 Task: For heading Arial black with underline.  font size for heading18,  'Change the font style of data to'Calibri.  and font size to 9,  Change the alignment of both headline & data to Align center.  In the sheet  Data Entry Template
Action: Mouse moved to (977, 130)
Screenshot: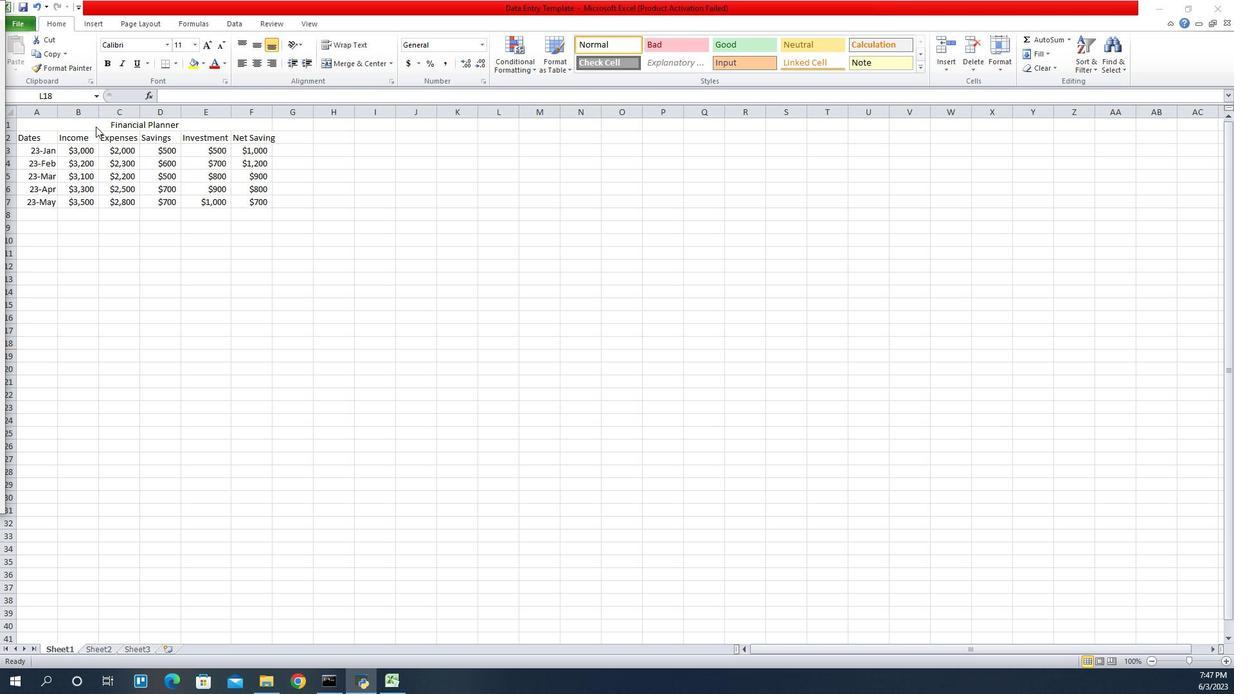 
Action: Mouse pressed left at (977, 130)
Screenshot: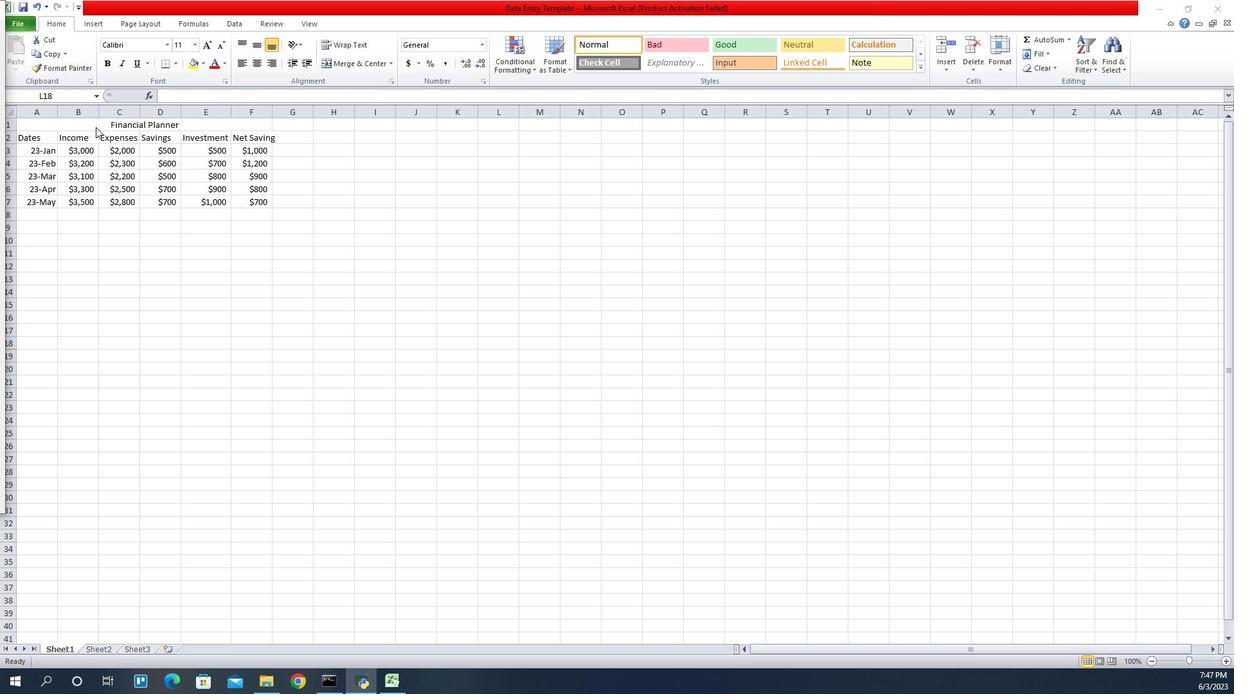 
Action: Mouse pressed left at (977, 130)
Screenshot: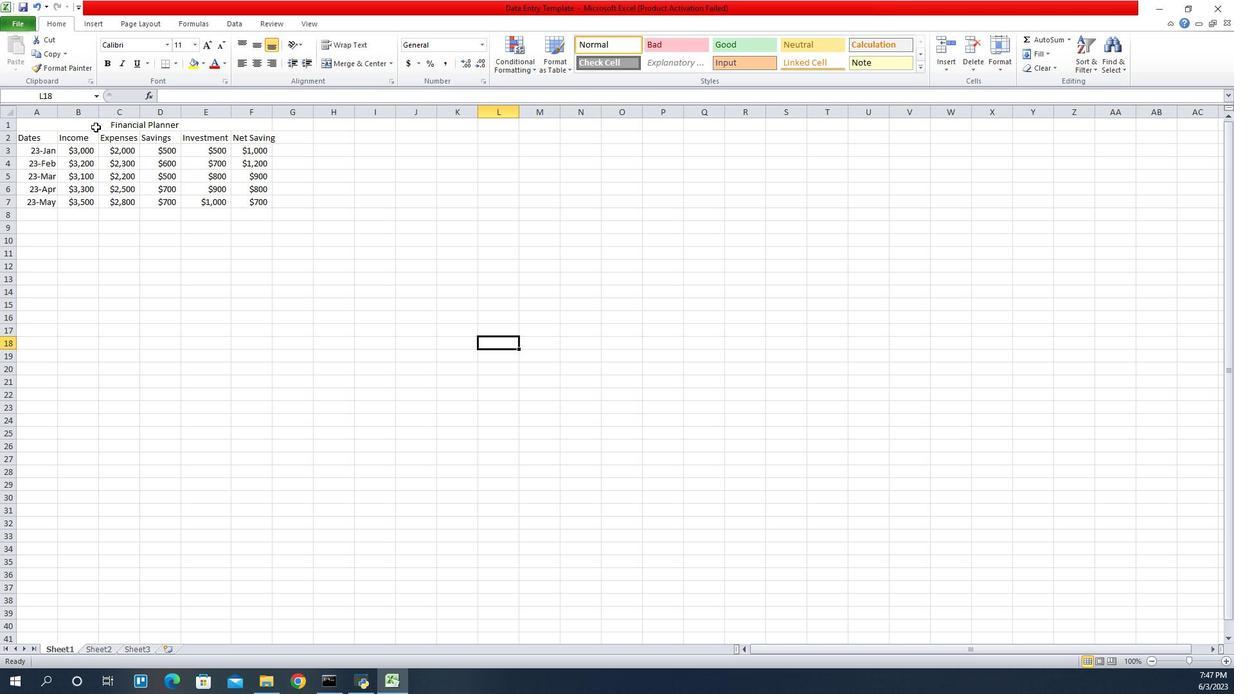 
Action: Mouse moved to (1046, 46)
Screenshot: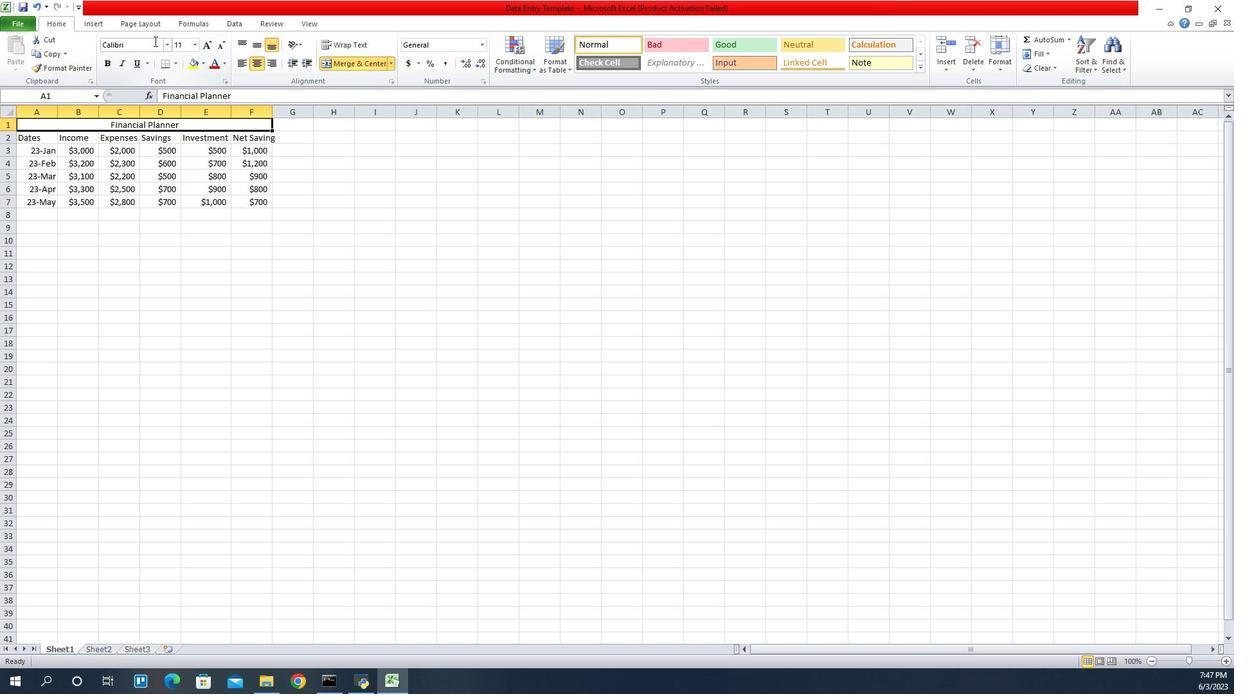 
Action: Mouse pressed left at (1046, 46)
Screenshot: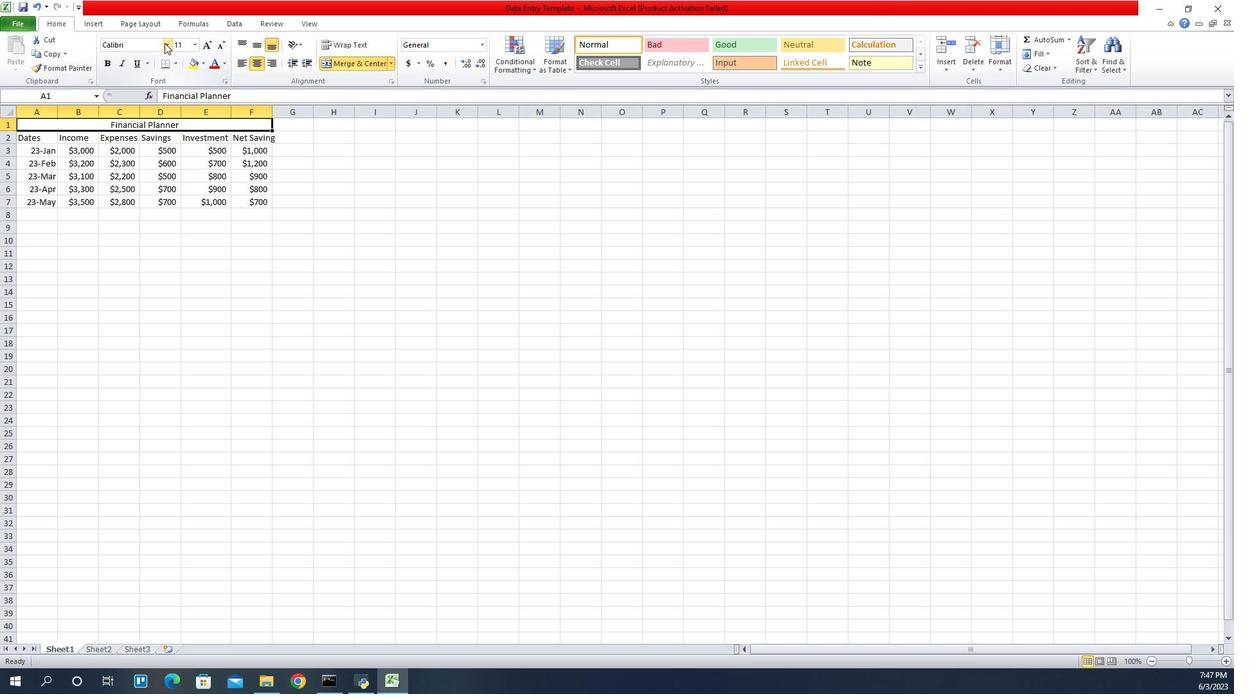 
Action: Mouse moved to (1029, 162)
Screenshot: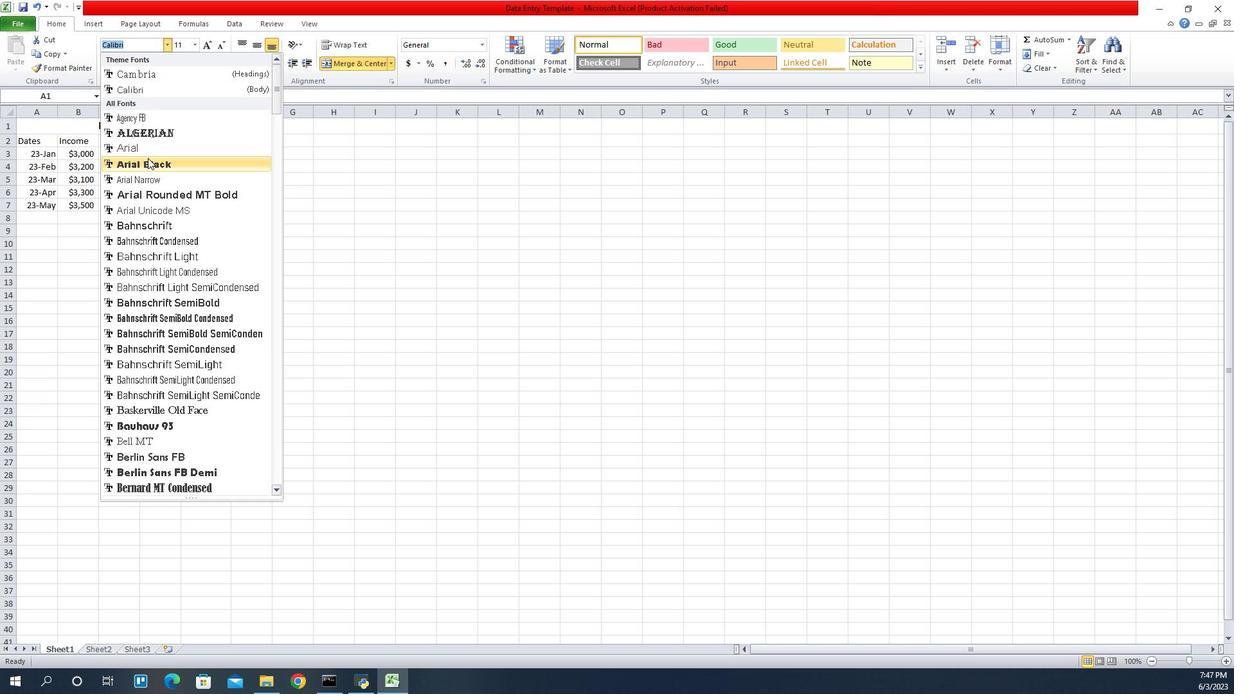 
Action: Mouse pressed left at (1029, 162)
Screenshot: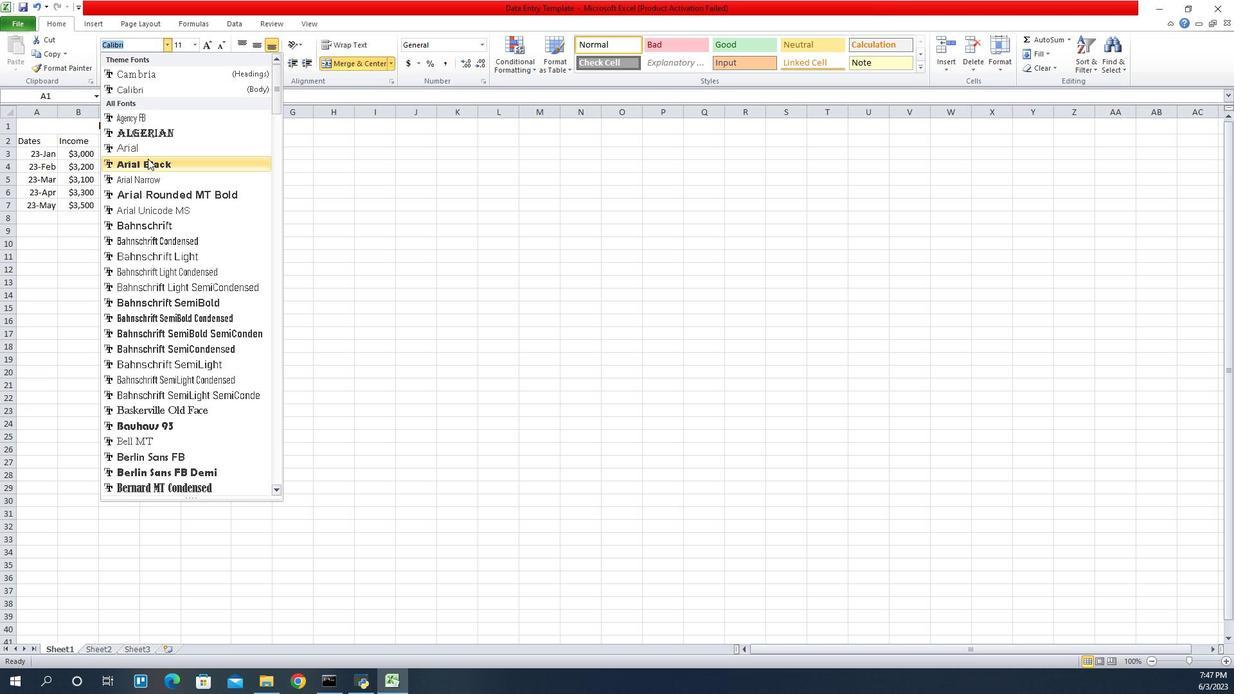 
Action: Mouse moved to (1015, 64)
Screenshot: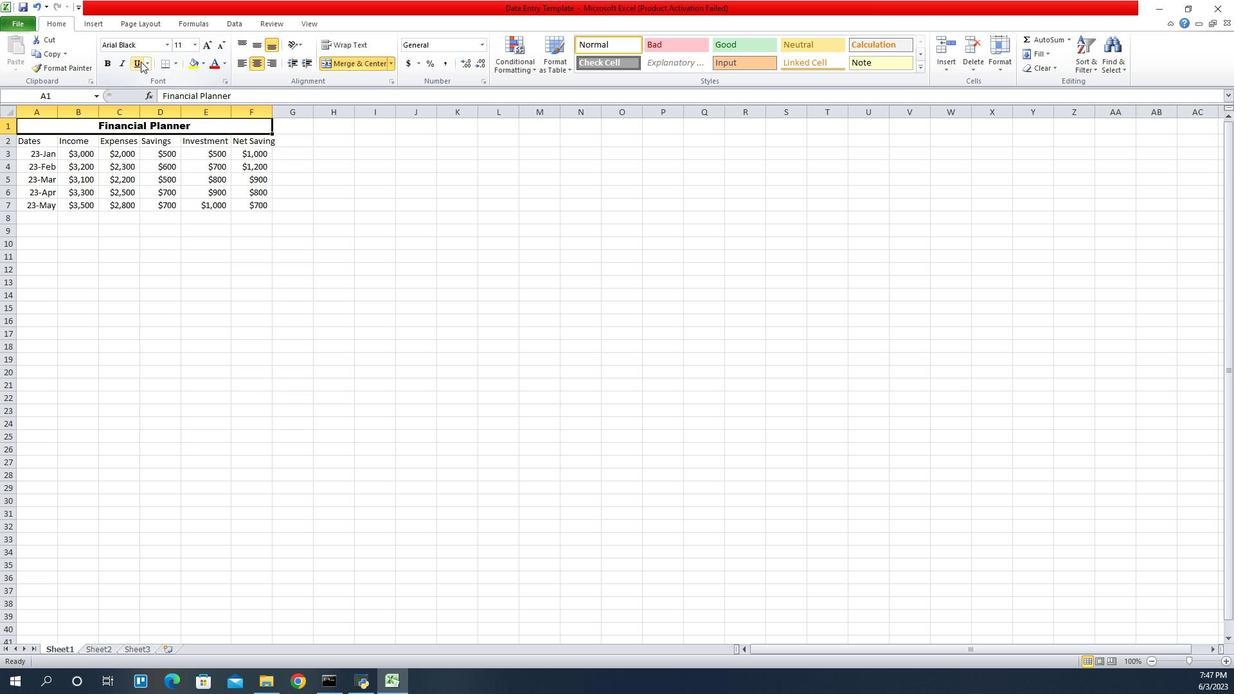 
Action: Mouse pressed left at (1015, 64)
Screenshot: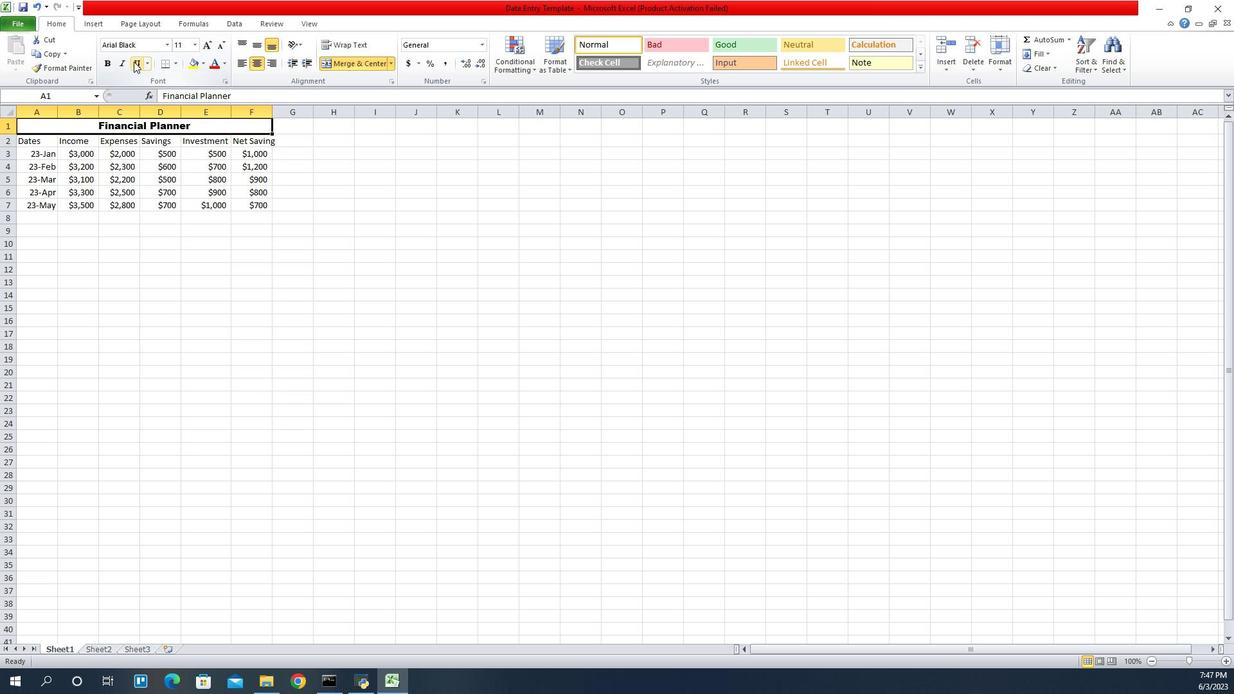 
Action: Mouse moved to (1076, 50)
Screenshot: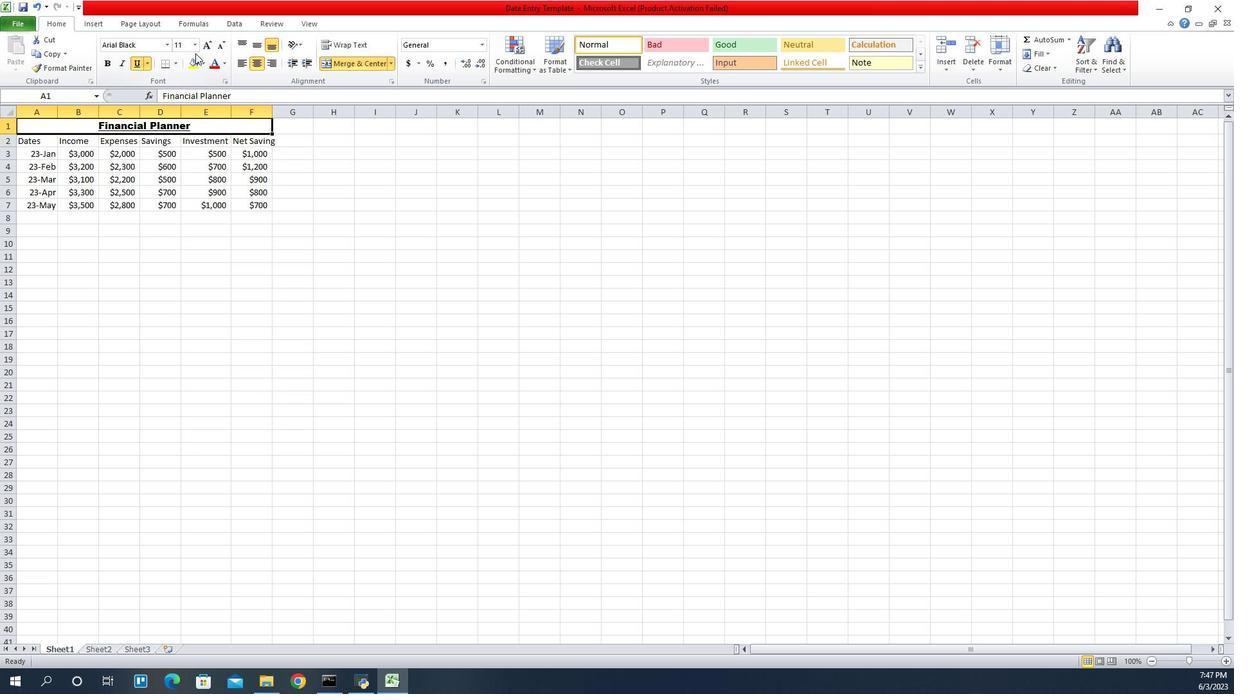 
Action: Mouse pressed left at (1076, 50)
Screenshot: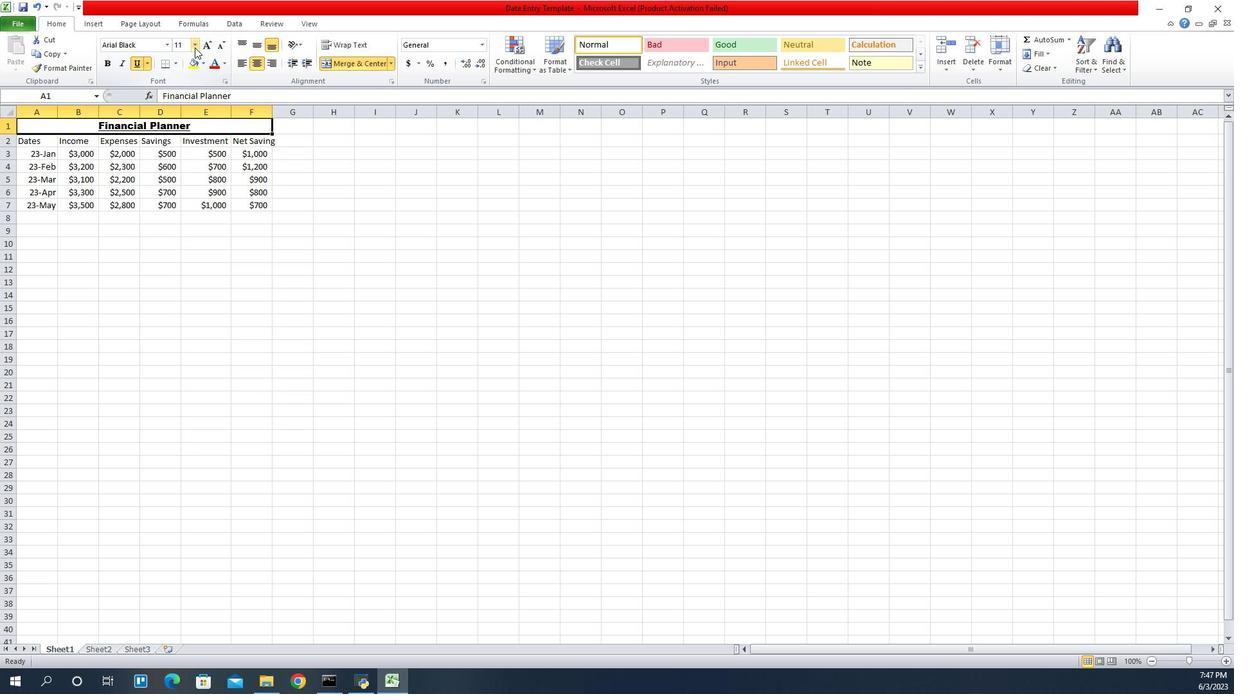 
Action: Mouse moved to (1062, 138)
Screenshot: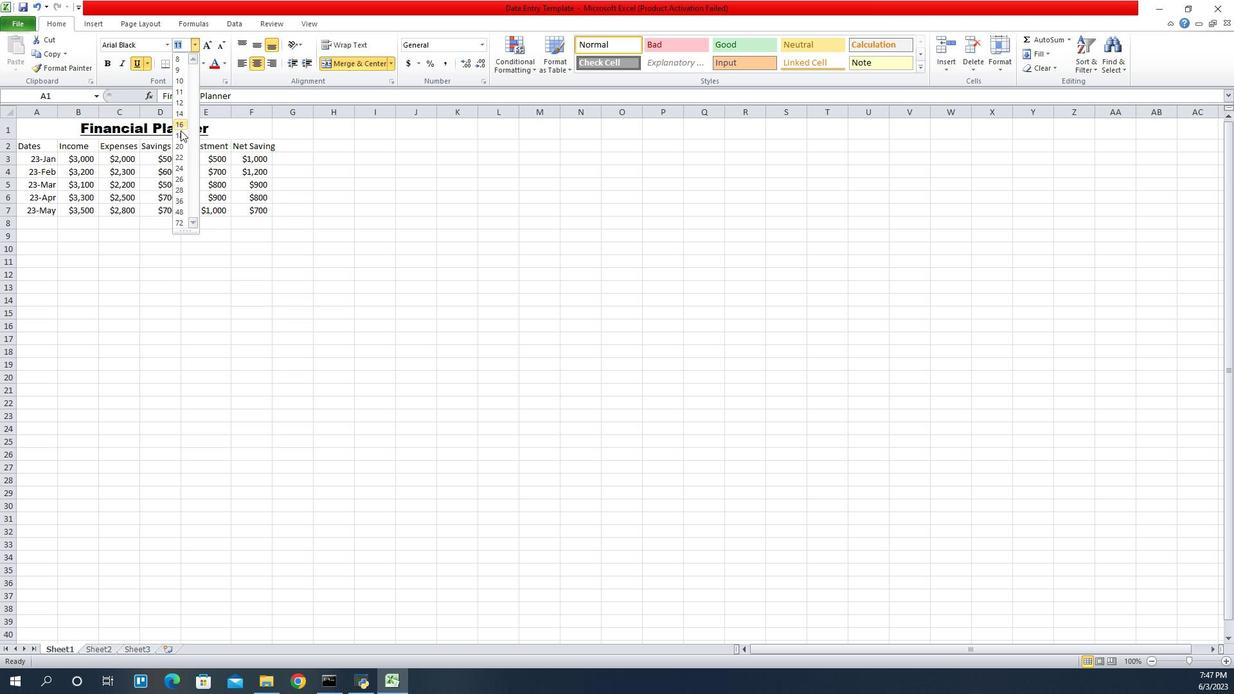 
Action: Mouse pressed left at (1062, 138)
Screenshot: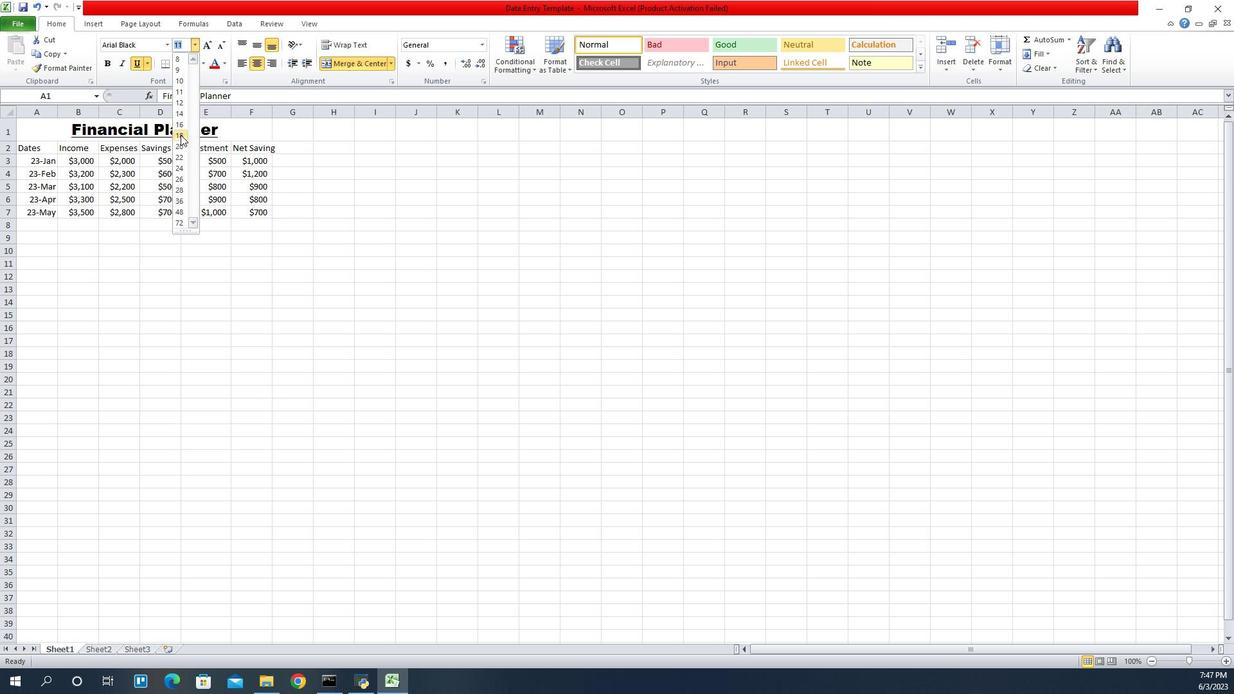 
Action: Mouse moved to (917, 155)
Screenshot: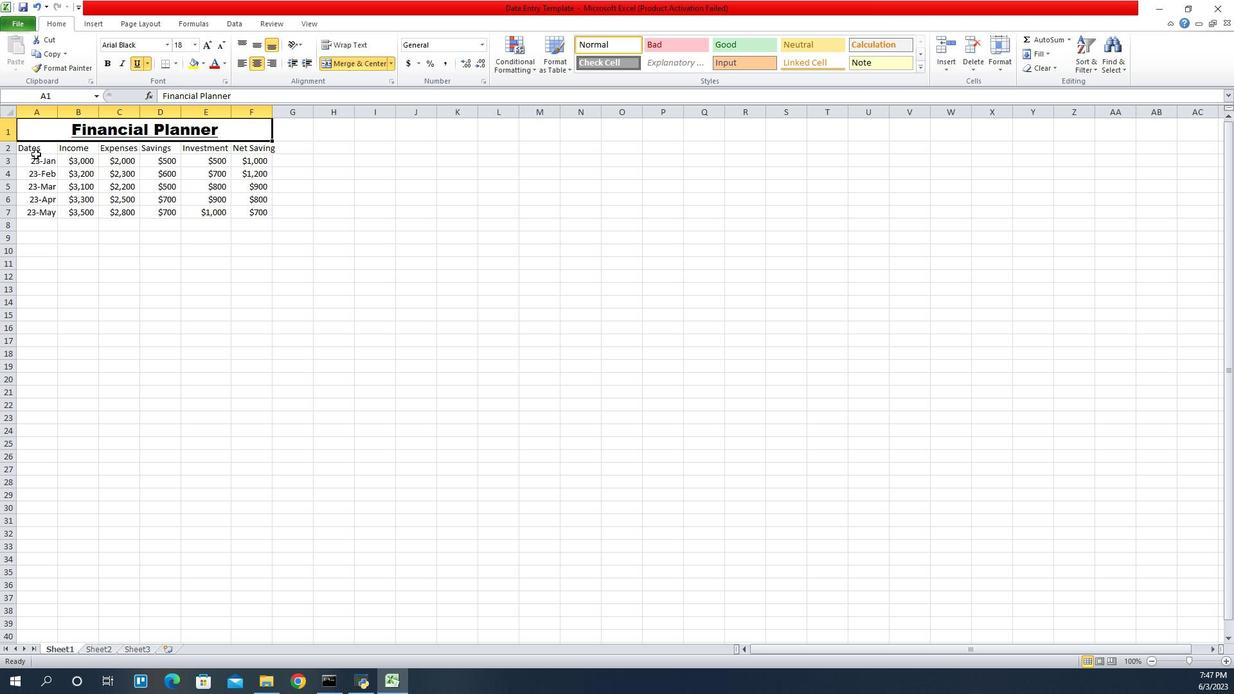 
Action: Mouse pressed left at (917, 155)
Screenshot: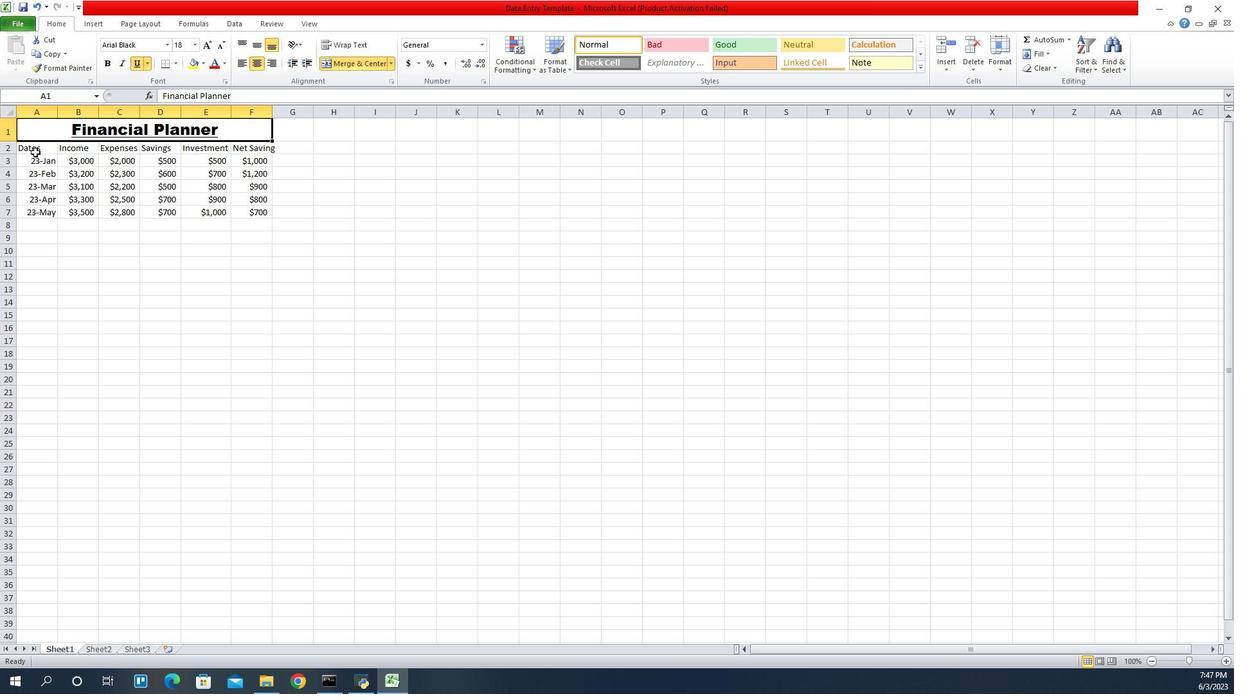 
Action: Mouse moved to (1048, 50)
Screenshot: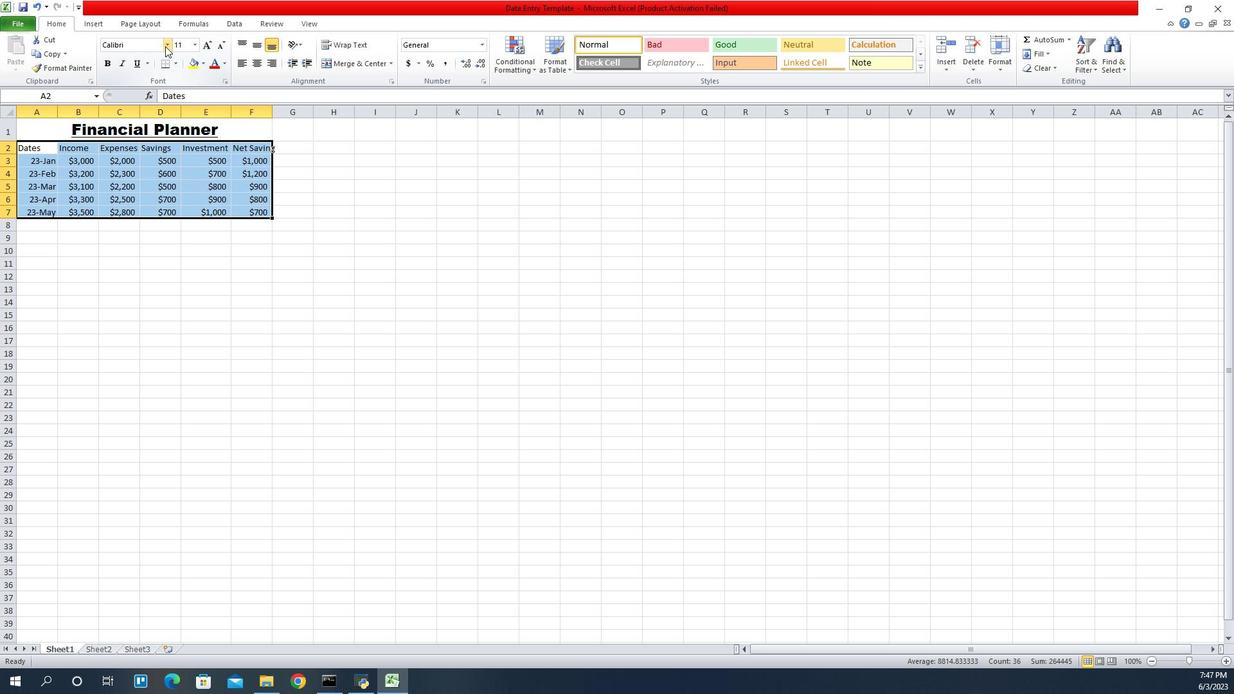 
Action: Mouse pressed left at (1048, 50)
Screenshot: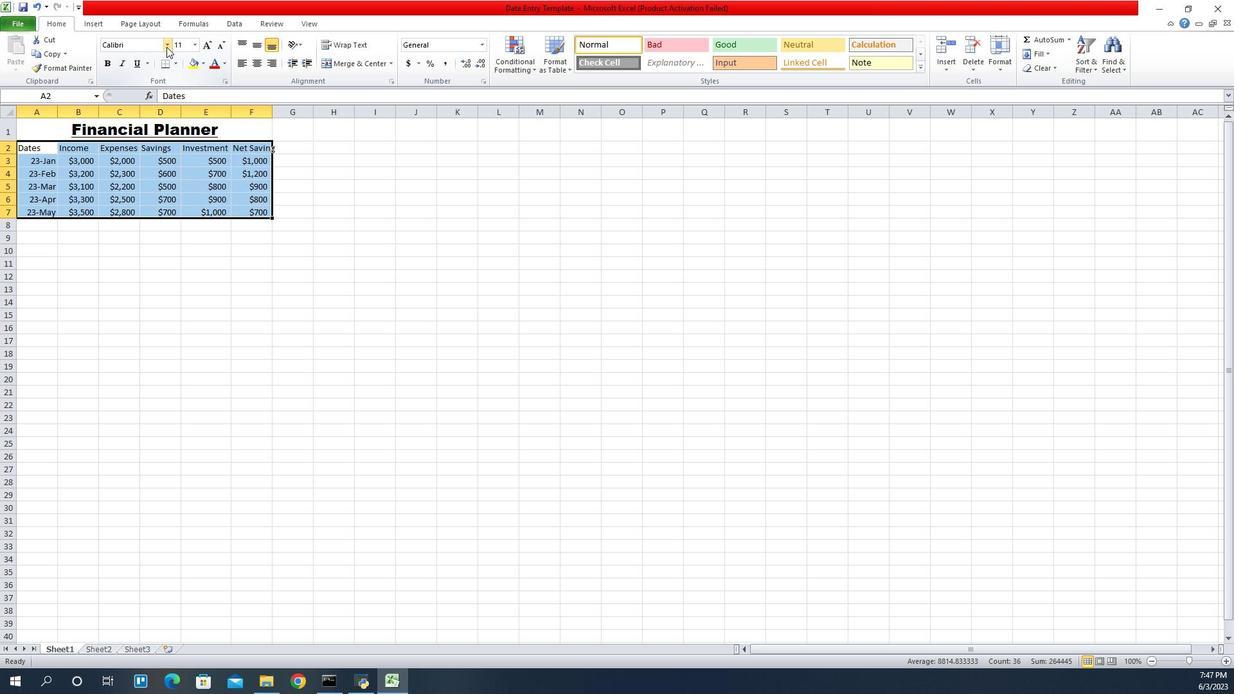 
Action: Mouse moved to (1038, 90)
Screenshot: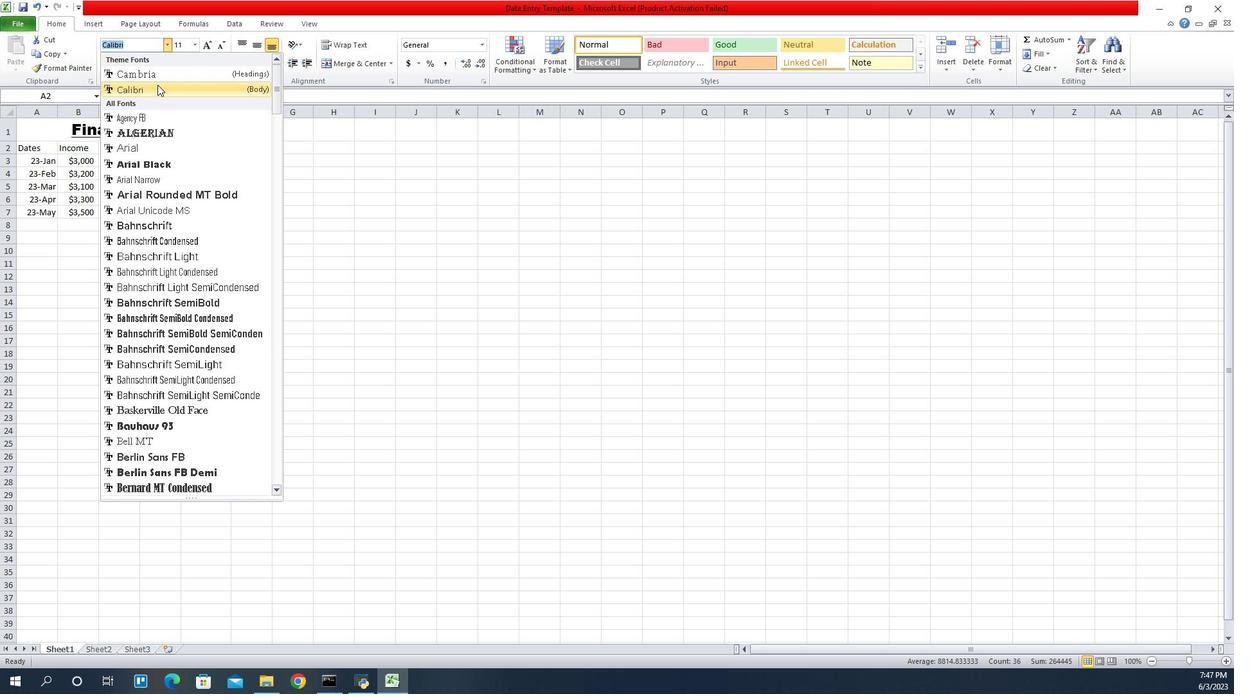 
Action: Mouse pressed left at (1038, 90)
Screenshot: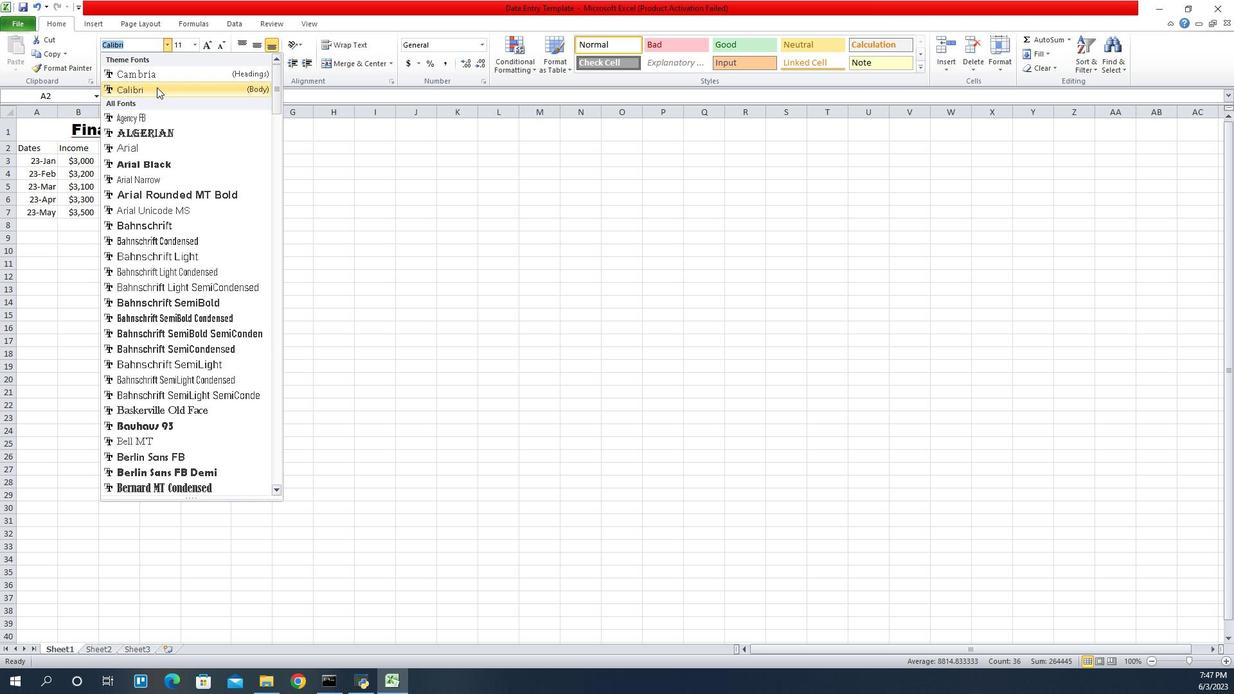 
Action: Mouse moved to (1073, 50)
Screenshot: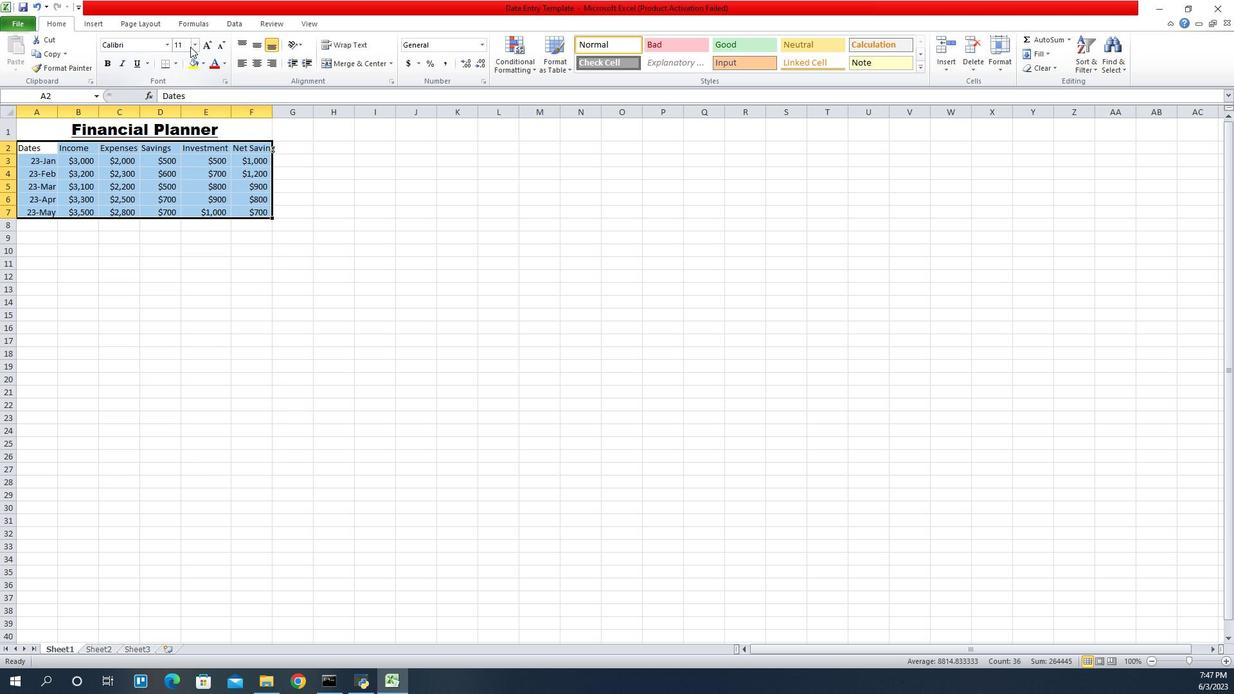 
Action: Mouse pressed left at (1073, 50)
Screenshot: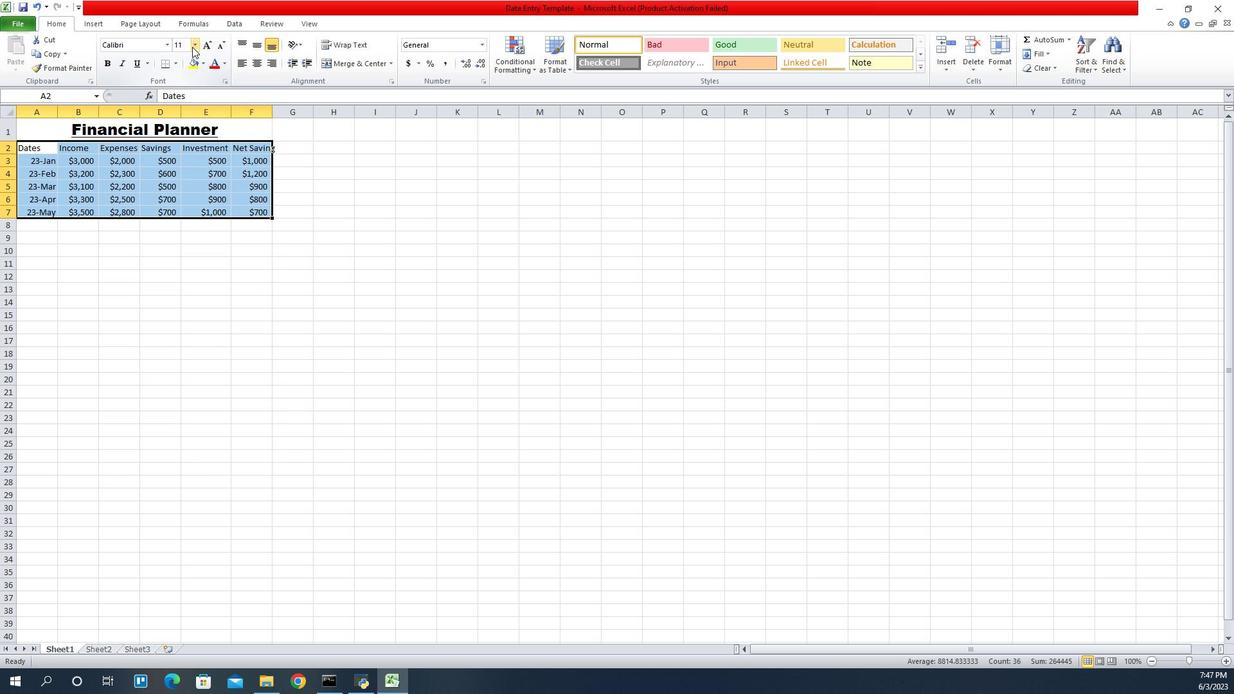 
Action: Mouse moved to (1062, 72)
Screenshot: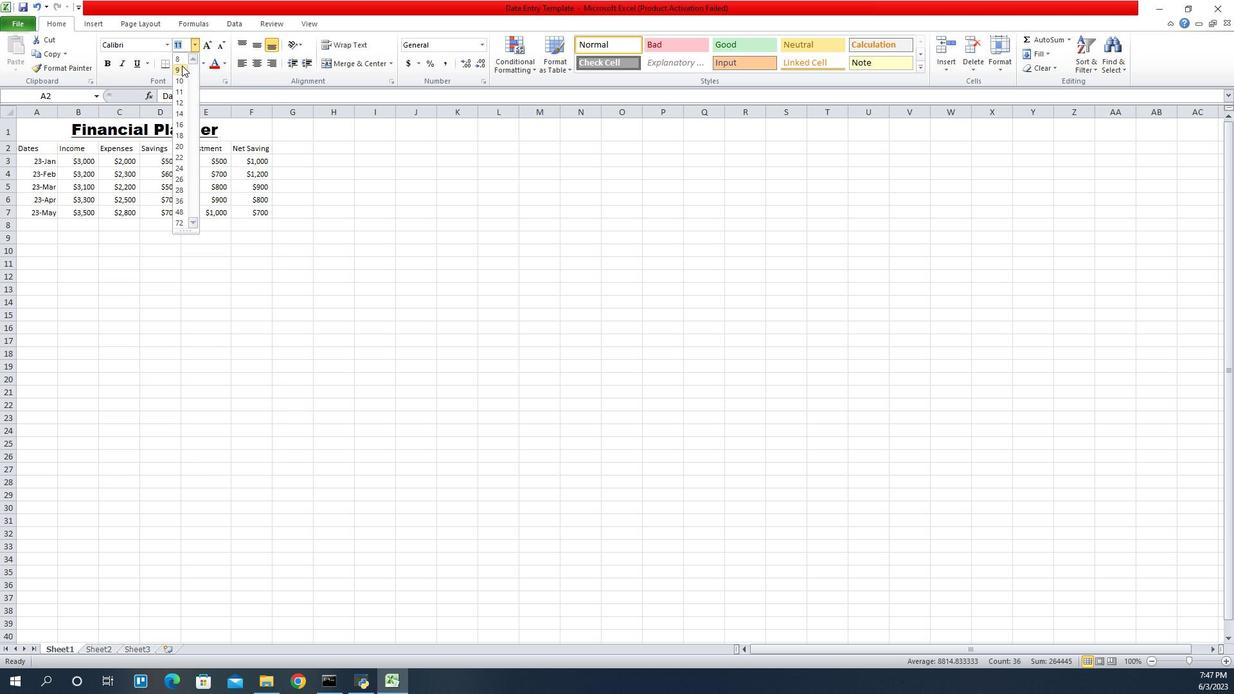 
Action: Mouse pressed left at (1062, 72)
Screenshot: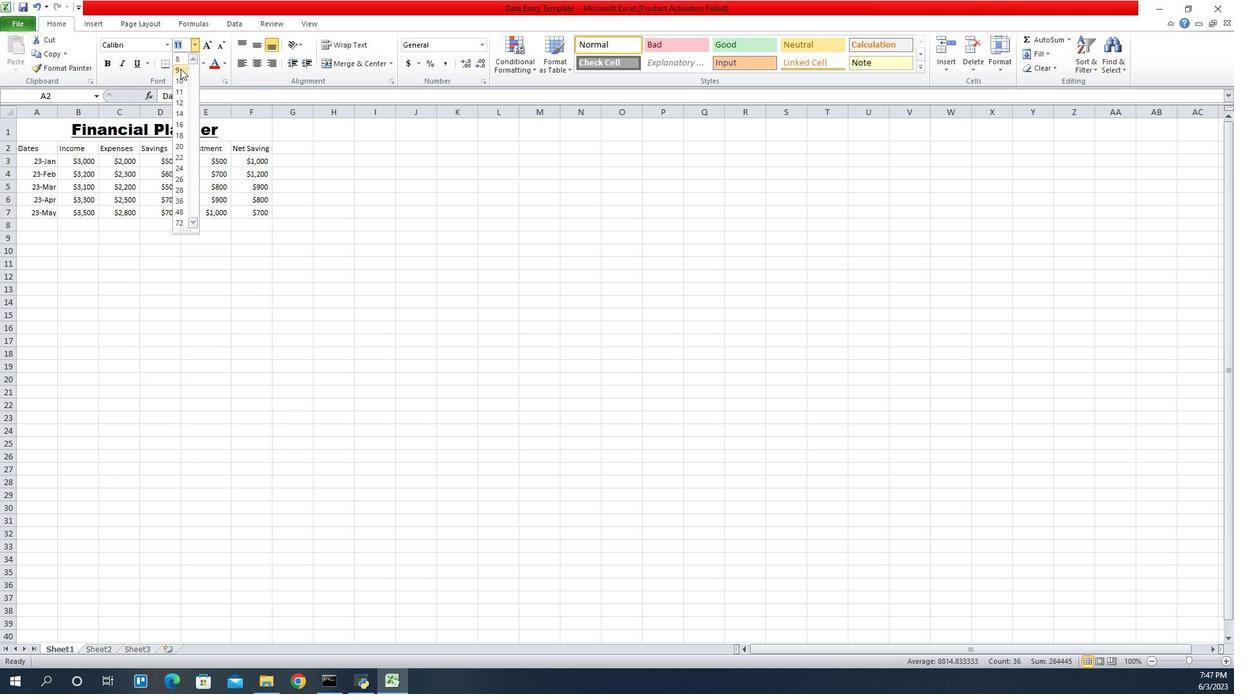 
Action: Mouse moved to (932, 131)
Screenshot: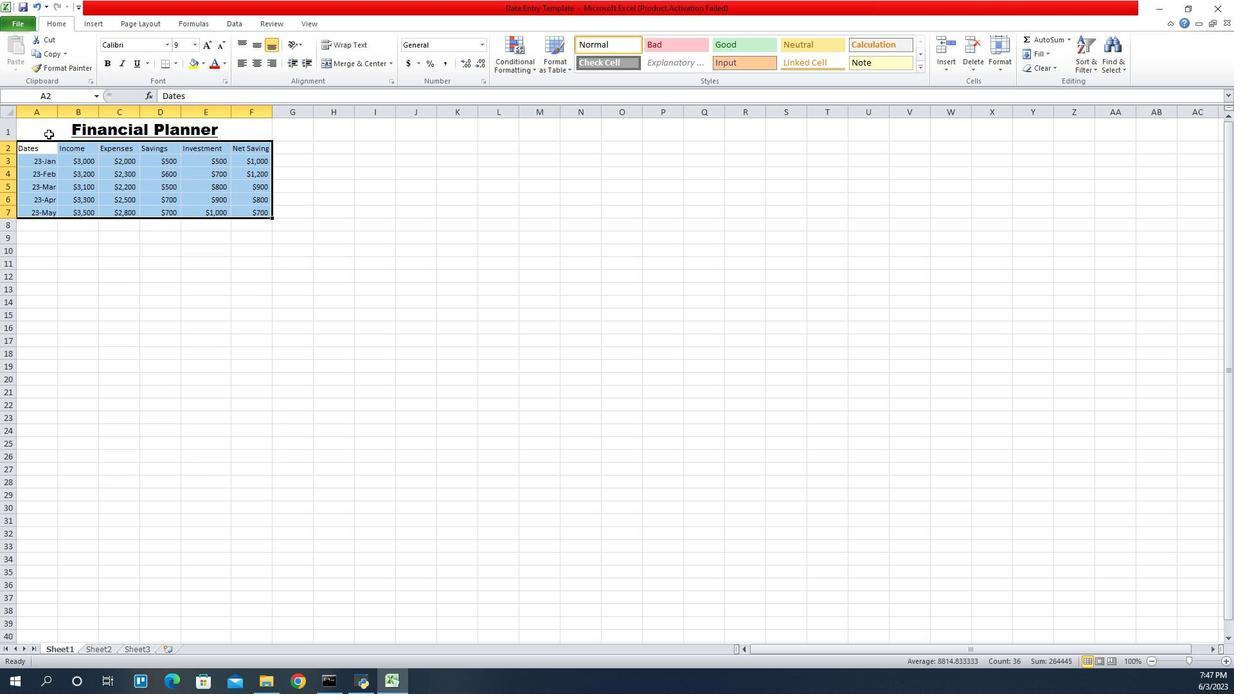 
Action: Mouse pressed left at (932, 131)
Screenshot: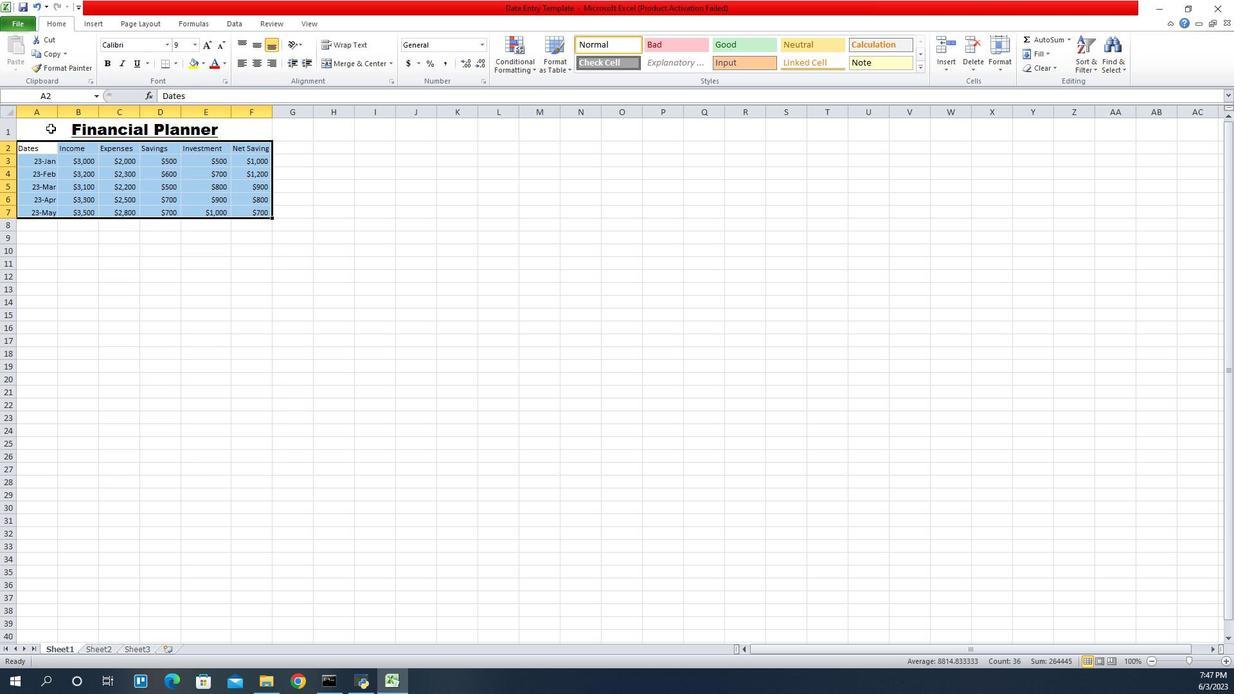 
Action: Mouse moved to (1138, 63)
Screenshot: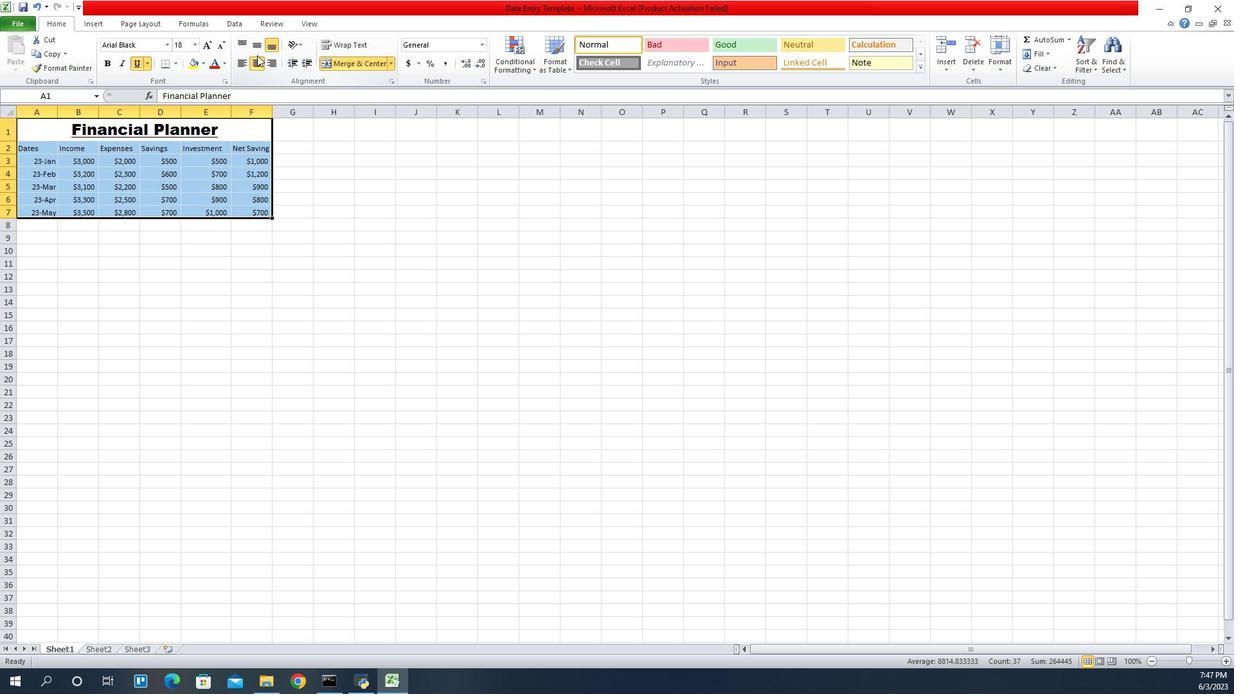 
Action: Mouse pressed left at (1138, 63)
Screenshot: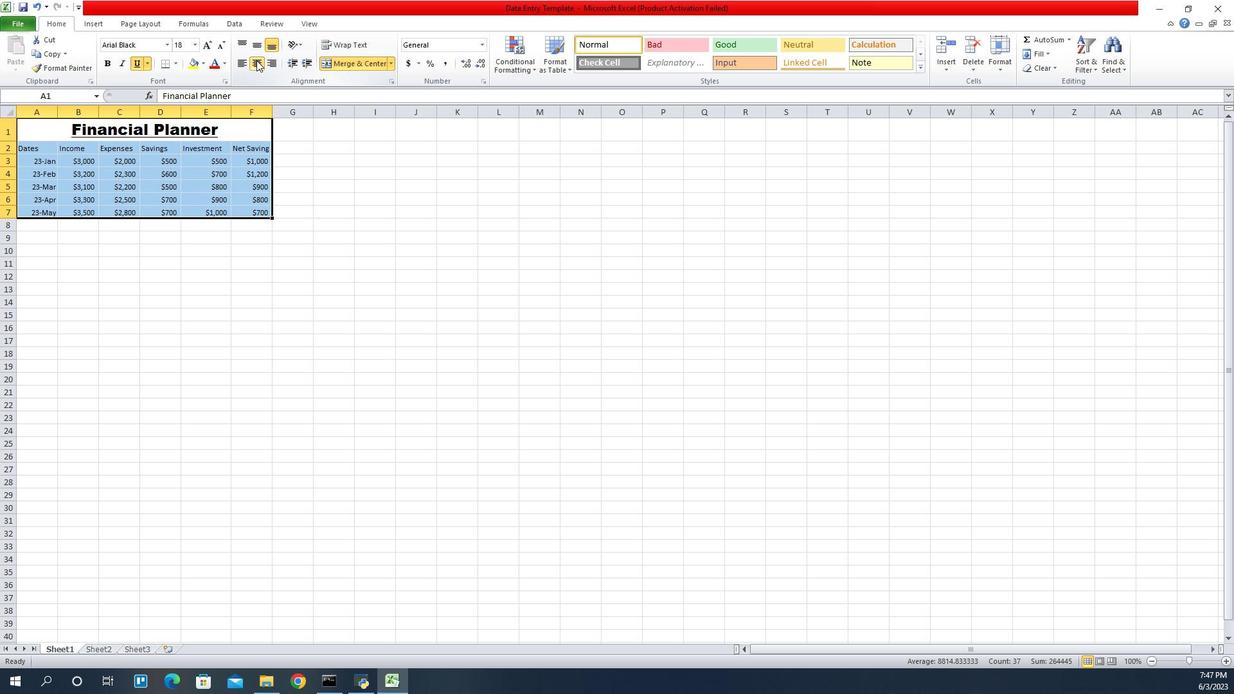 
Action: Mouse pressed left at (1138, 63)
Screenshot: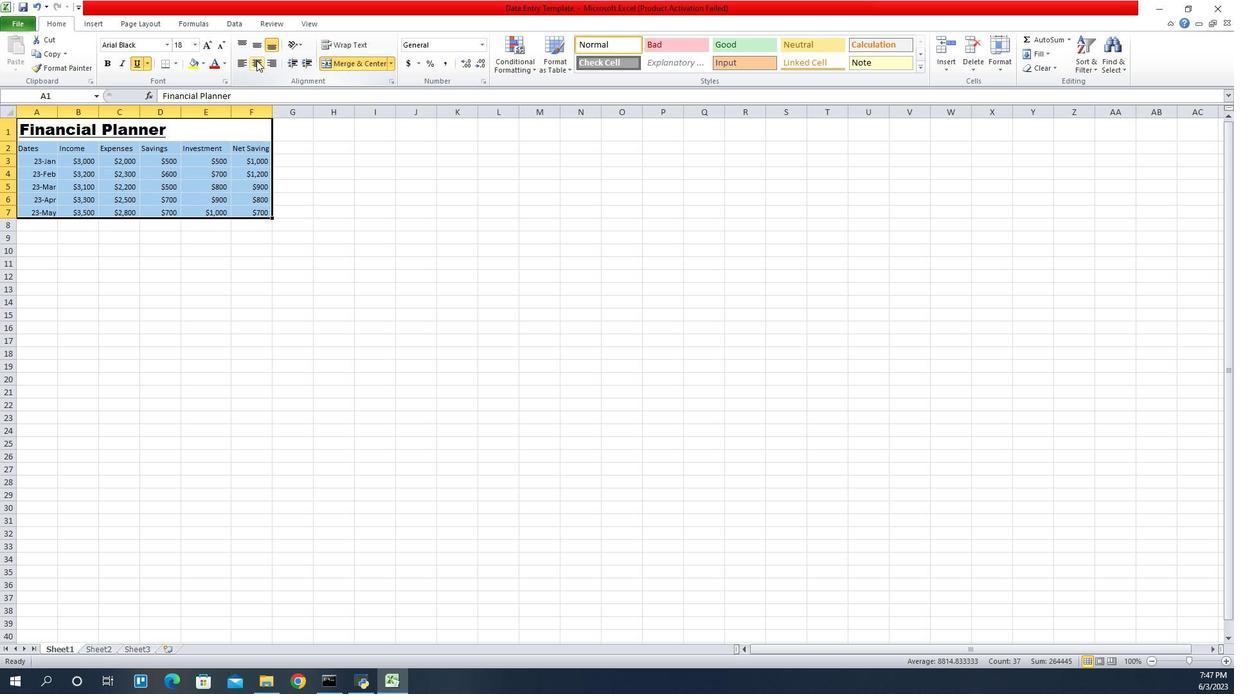 
Action: Mouse moved to (1068, 58)
Screenshot: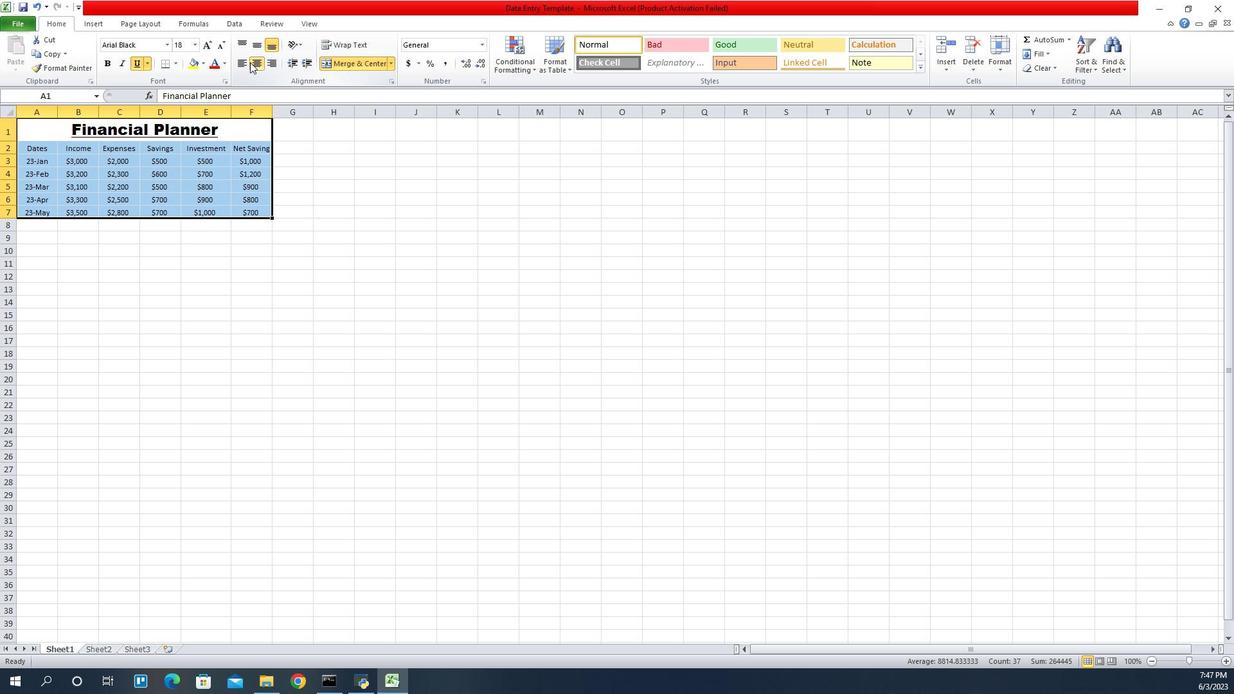 
